 Task: Plan a wildlife safari in Everglades National Park, Florida, and Big Cypress National Preserve, Florida.
Action: Mouse moved to (170, 79)
Screenshot: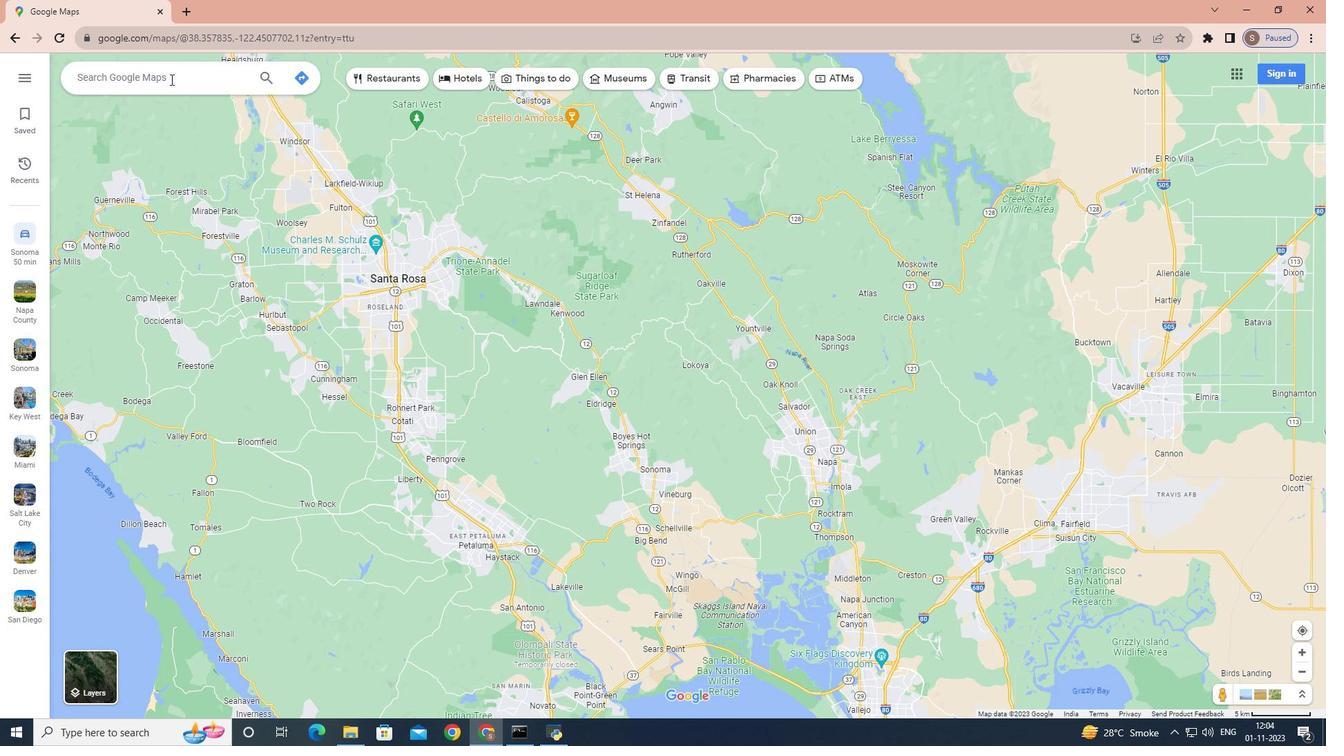 
Action: Mouse pressed left at (170, 79)
Screenshot: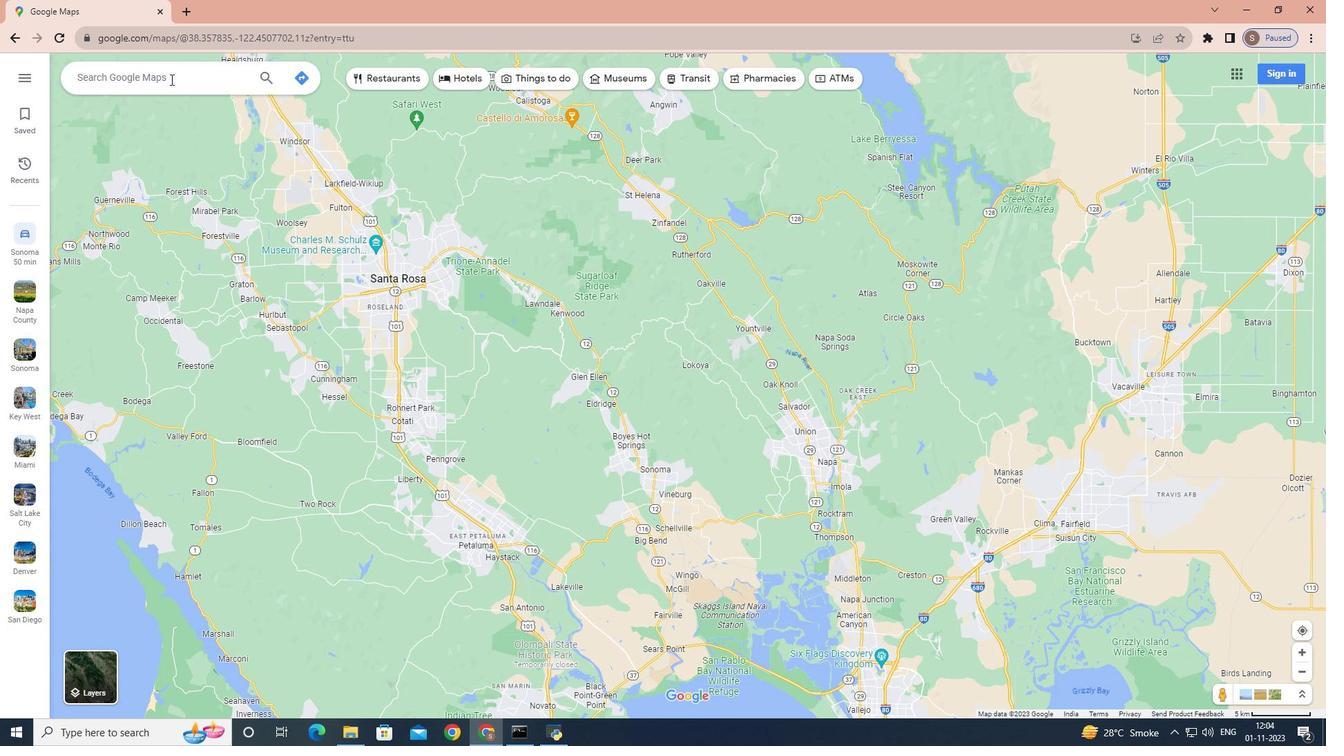 
Action: Key pressed <Key.shift>E
Screenshot: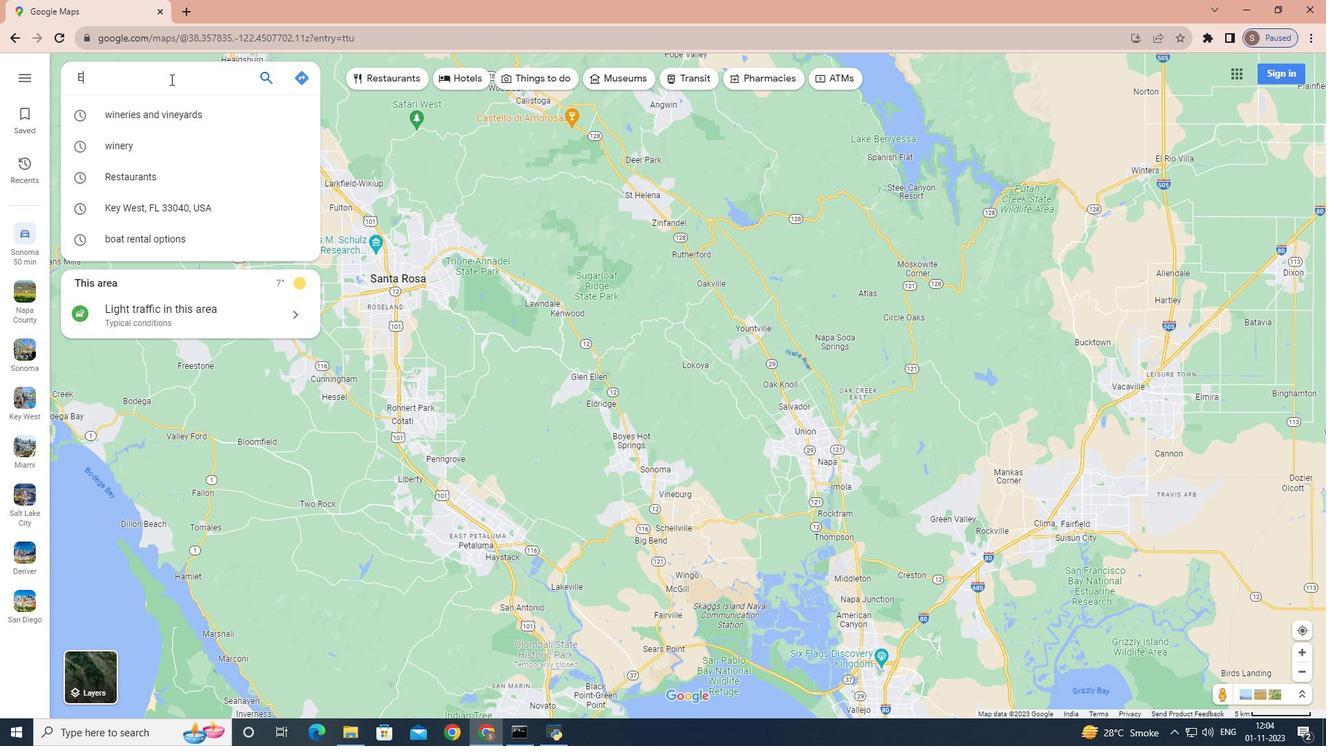 
Action: Mouse moved to (170, 78)
Screenshot: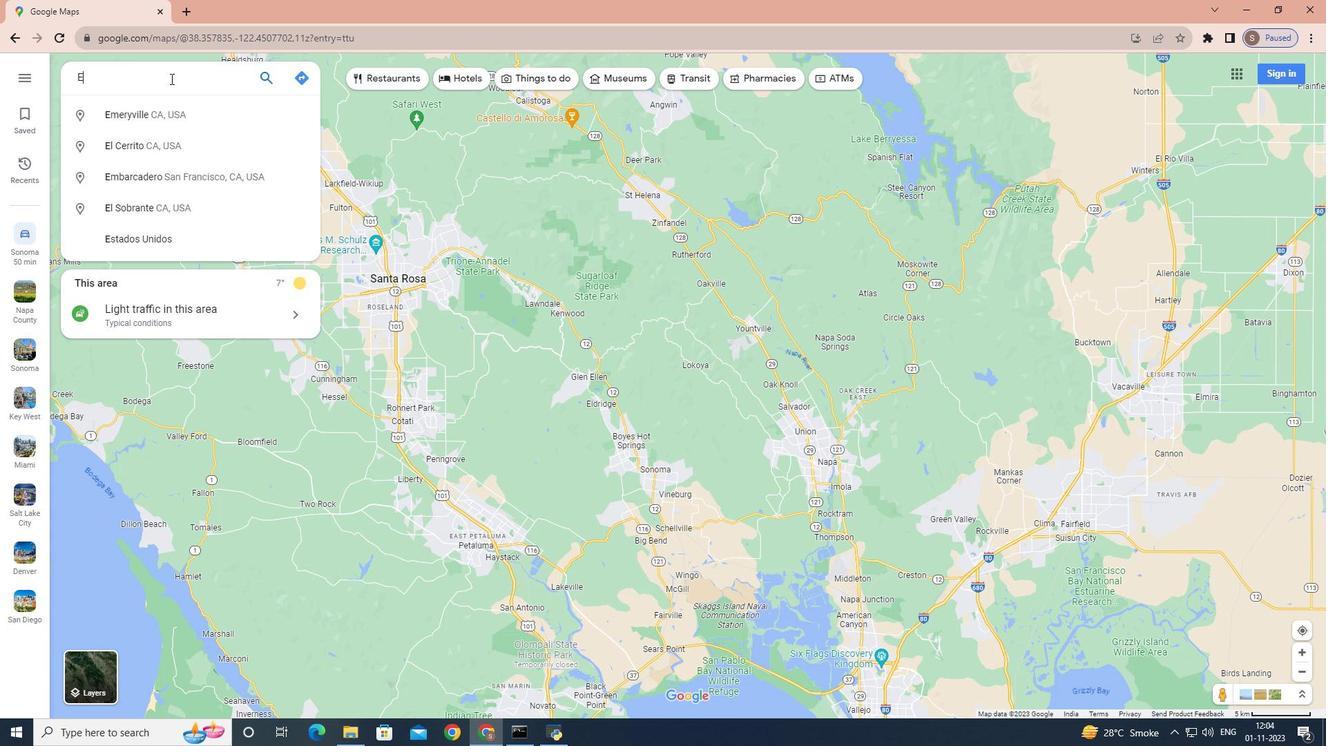 
Action: Key pressed verglades<Key.space><Key.shift>National<Key.space><Key.shift>Park,<Key.space><Key.shift>Florida<Key.enter>
Screenshot: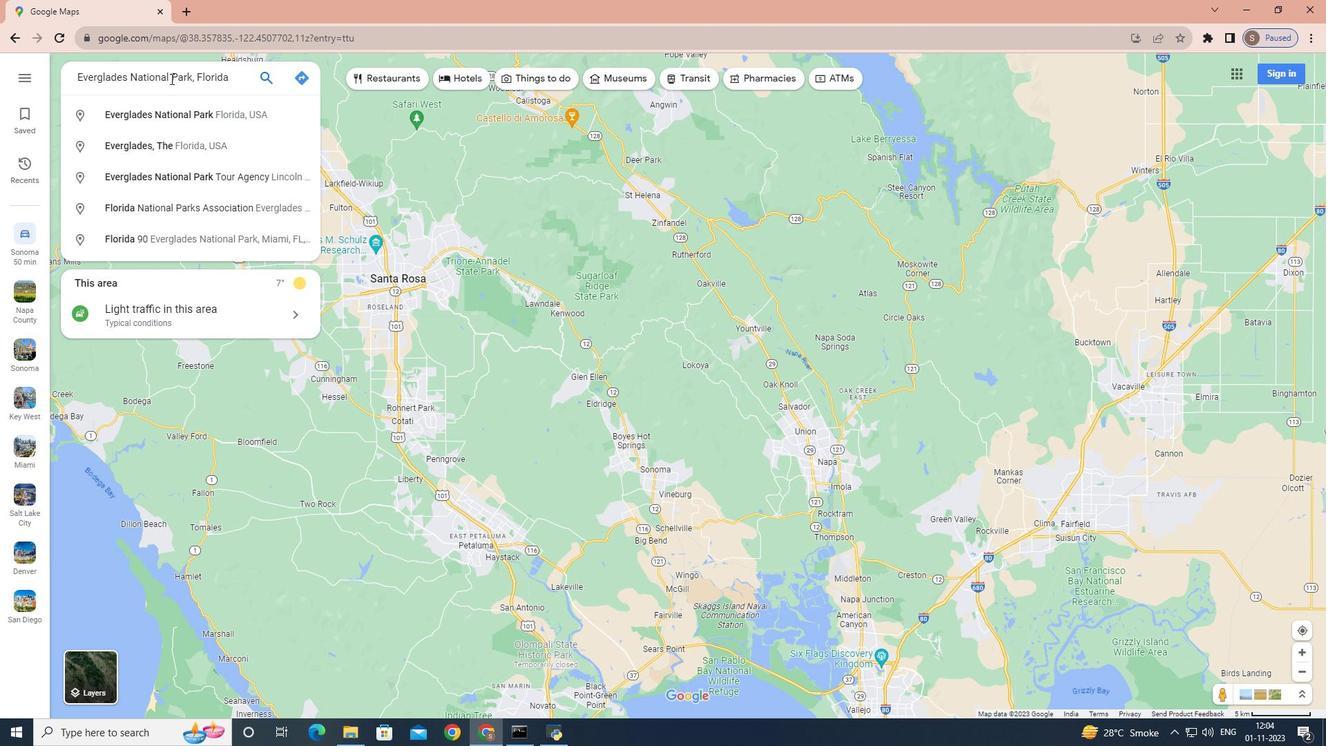
Action: Mouse moved to (190, 339)
Screenshot: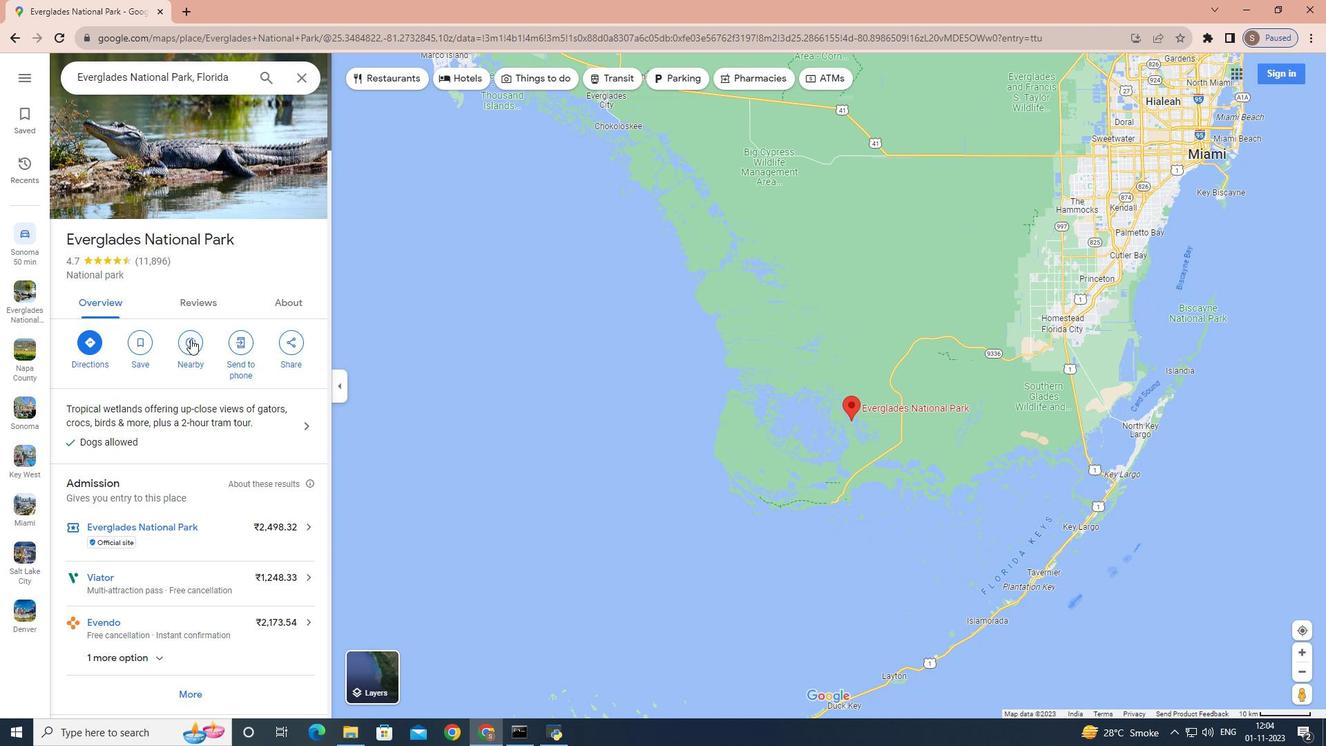 
Action: Mouse pressed left at (190, 339)
Screenshot: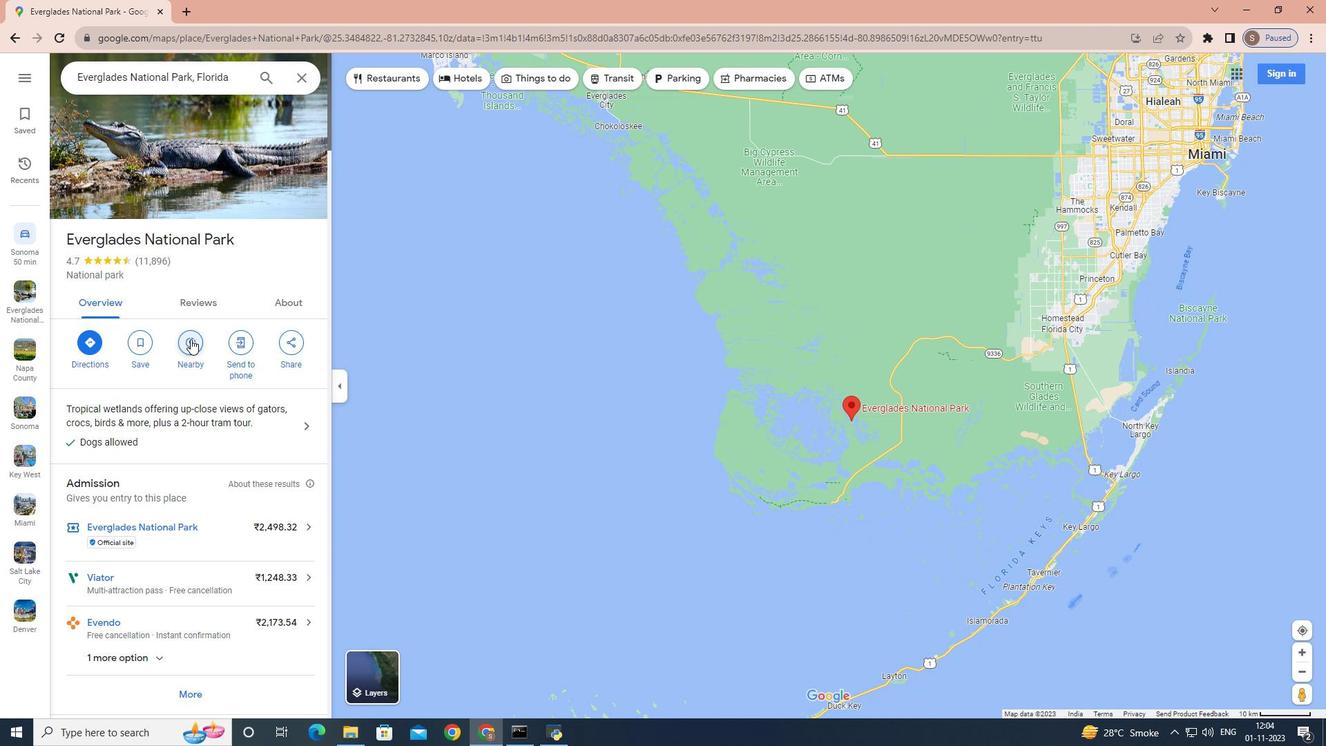 
Action: Mouse moved to (220, 230)
Screenshot: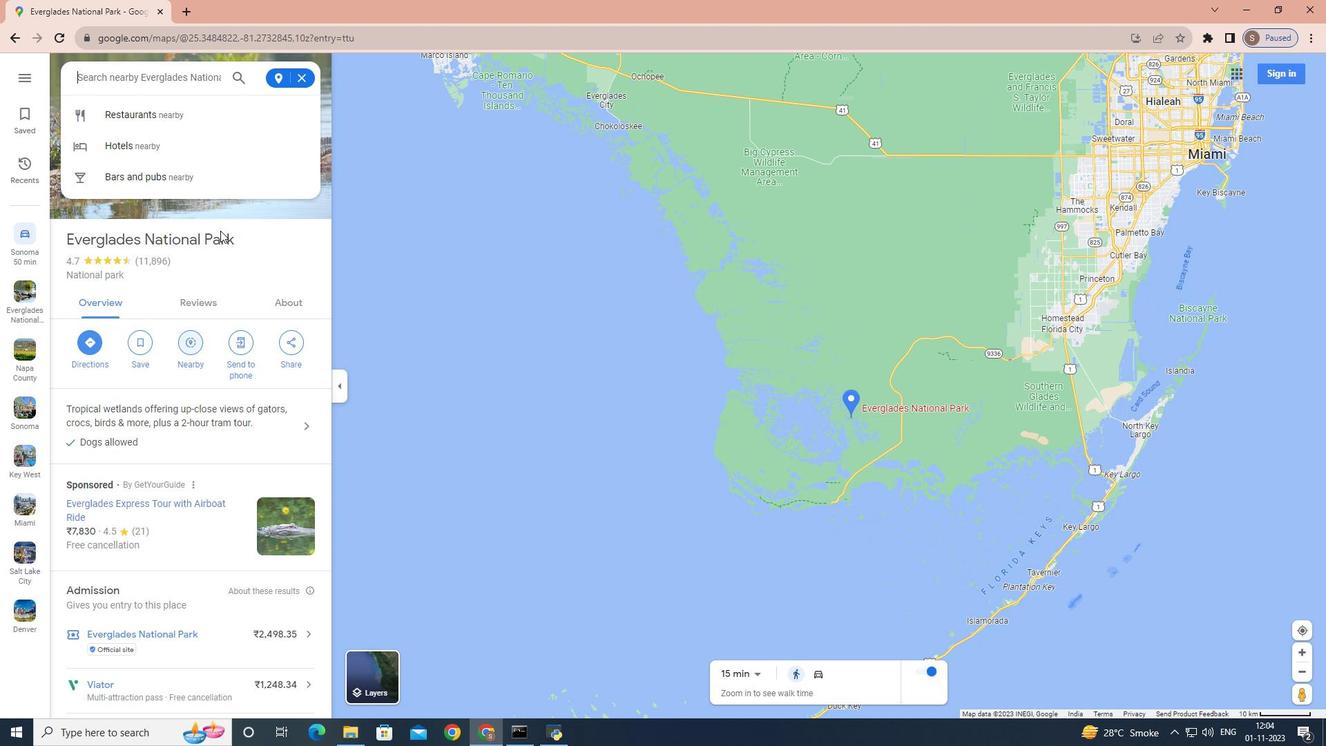 
Action: Key pressed wildlife<Key.space>safari<Key.enter>
Screenshot: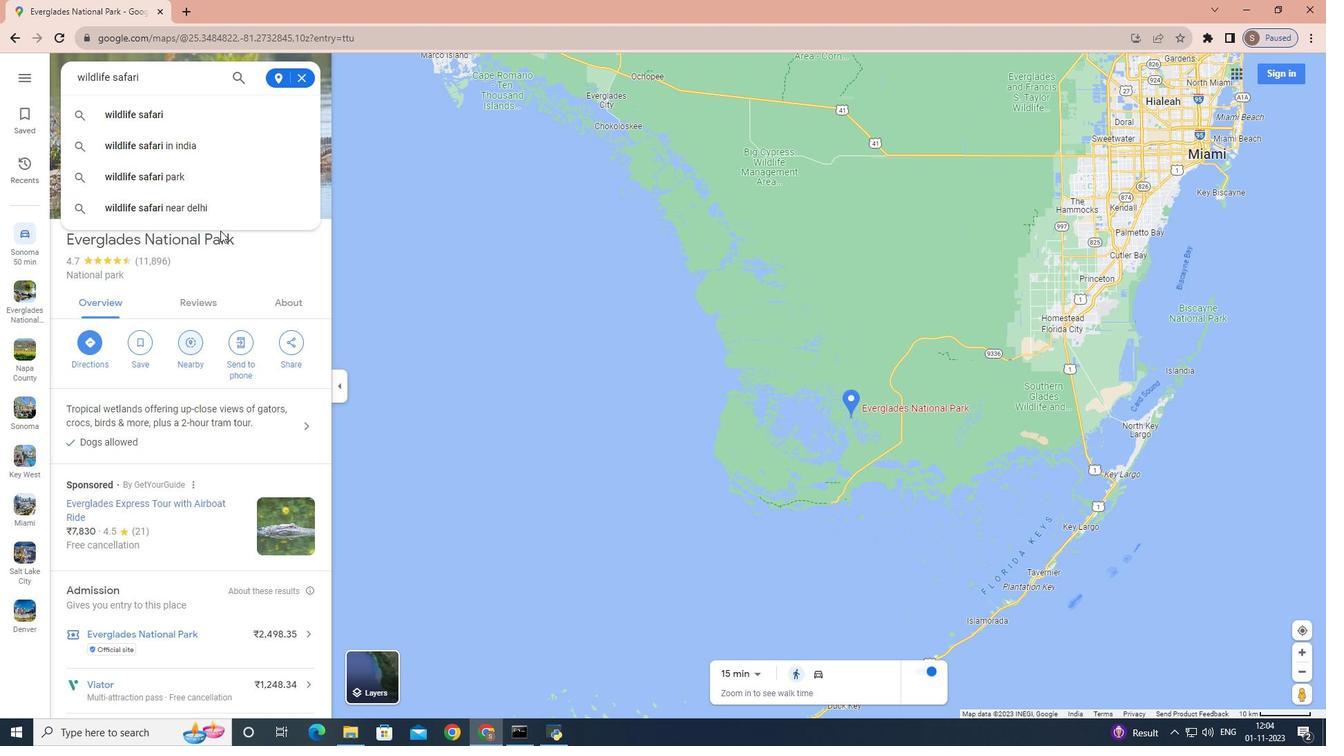 
Action: Mouse moved to (301, 81)
Screenshot: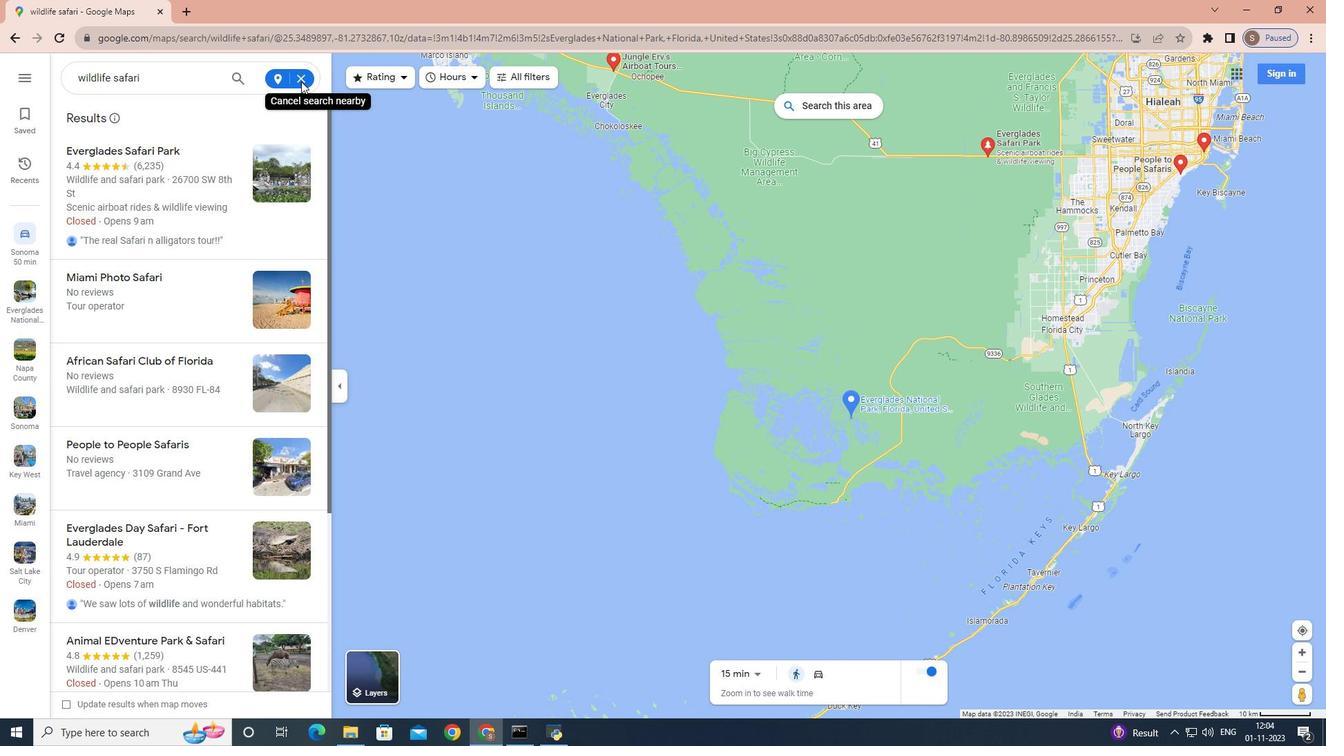 
Action: Mouse pressed left at (301, 81)
Screenshot: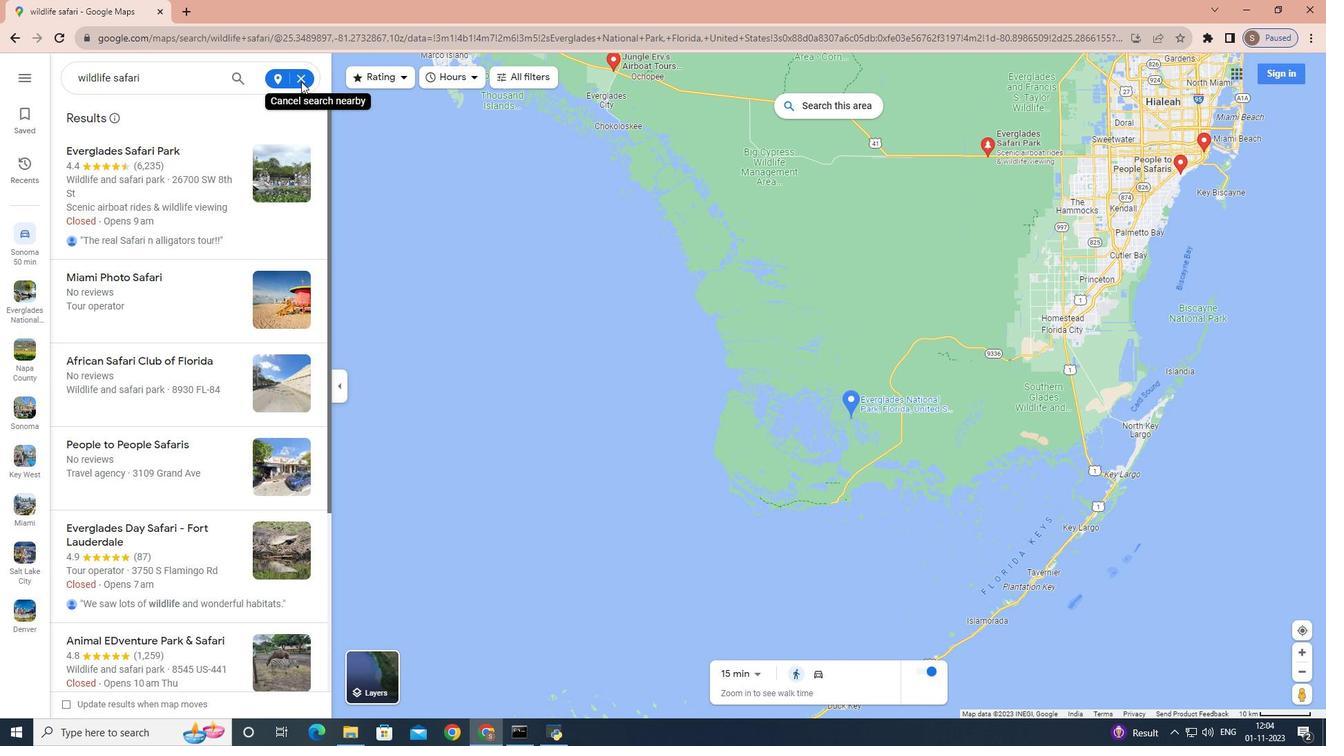 
Action: Mouse pressed left at (301, 81)
Screenshot: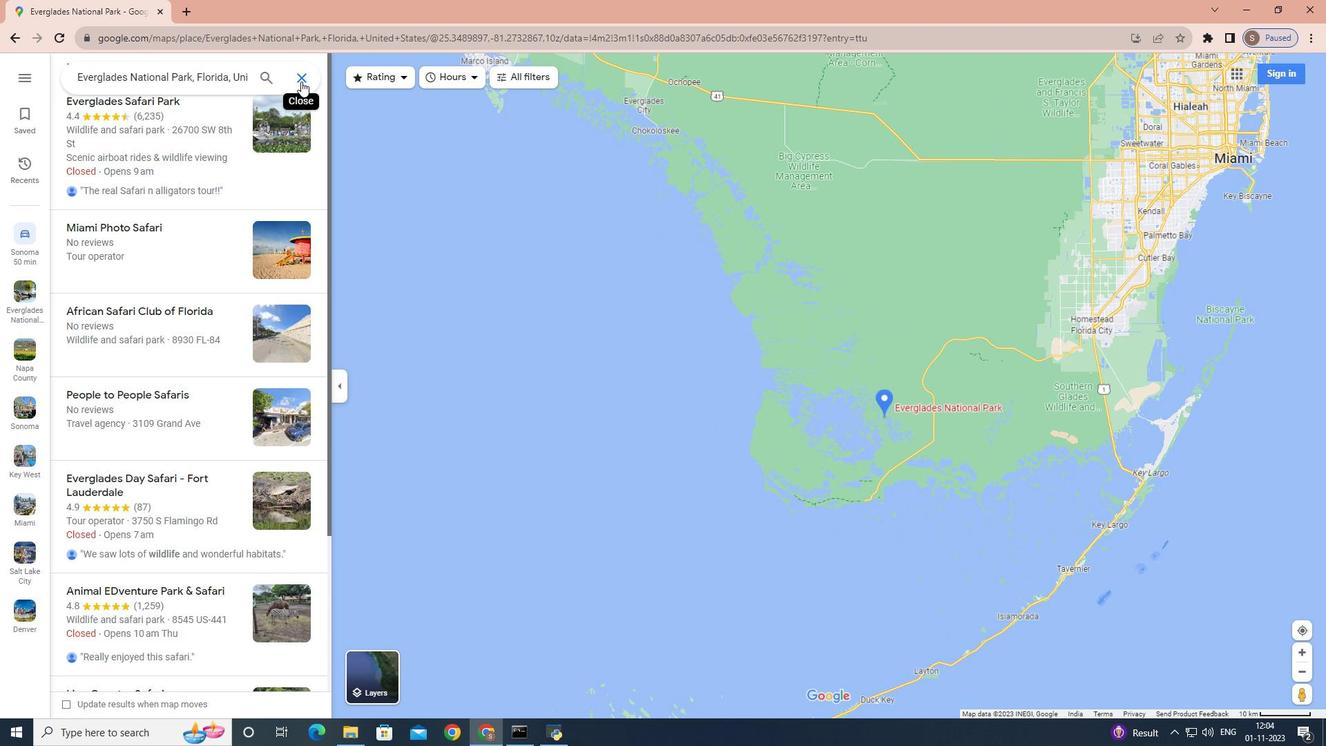 
Action: Key pressed <Key.shift><Key.shift><Key.shift><Key.shift><Key.shift><Key.shift><Key.shift><Key.shift>Big<Key.space><Key.shift>Cypress<Key.space><Key.shift>National<Key.space><Key.shift>Preserve,<Key.space><Key.shift>Florida<Key.enter>
Screenshot: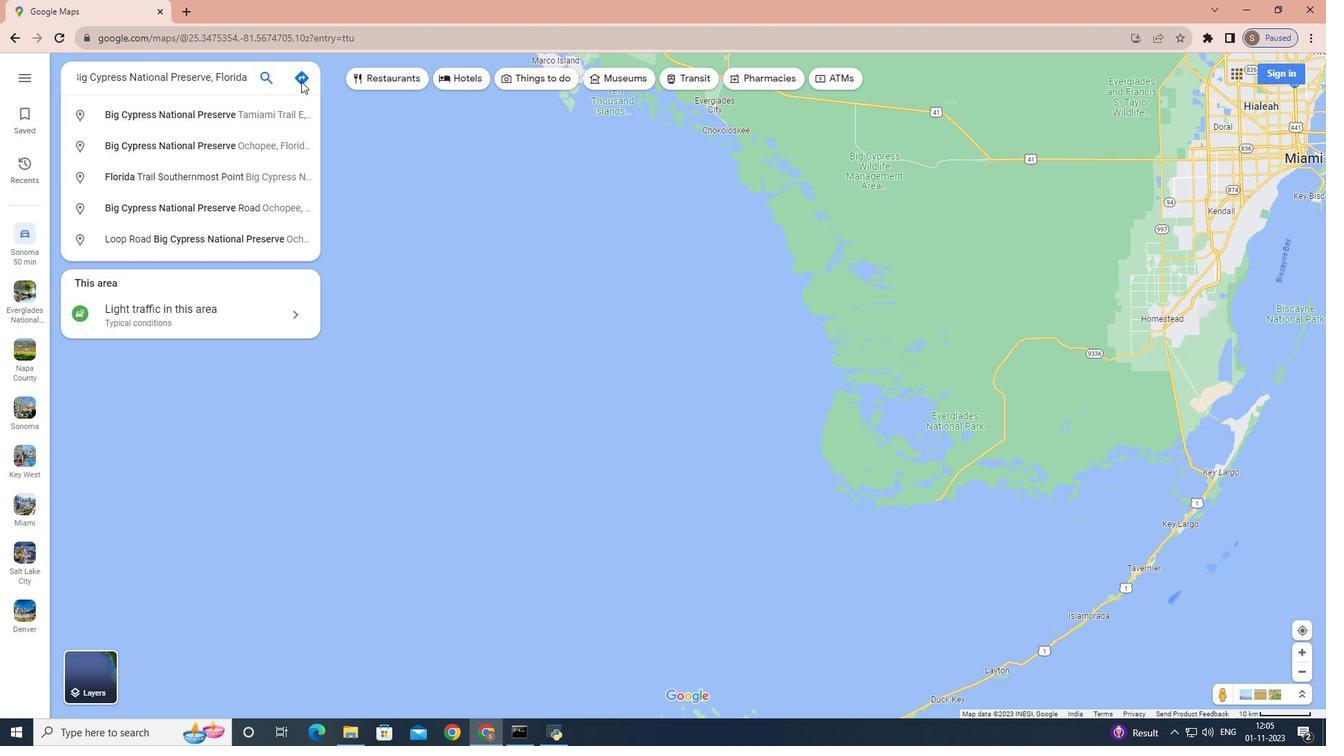 
Action: Mouse moved to (187, 288)
Screenshot: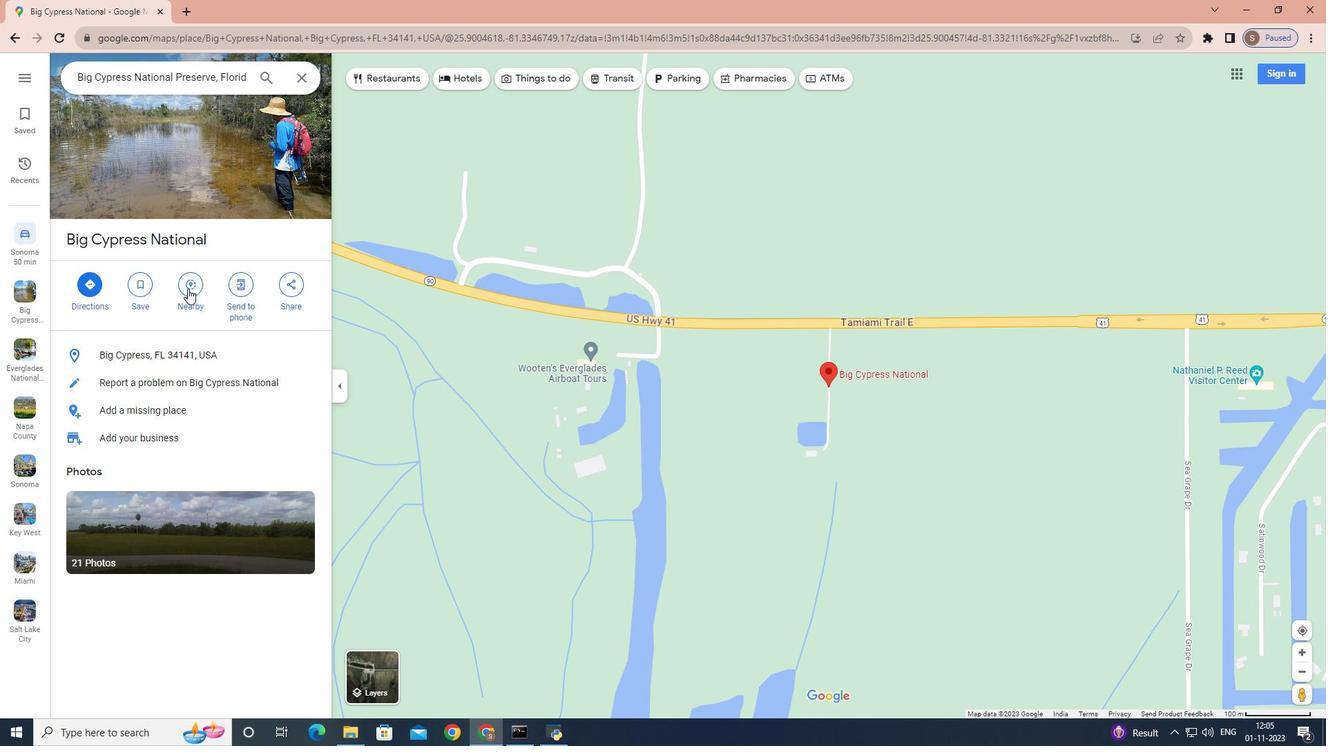 
Action: Mouse pressed left at (187, 288)
Screenshot: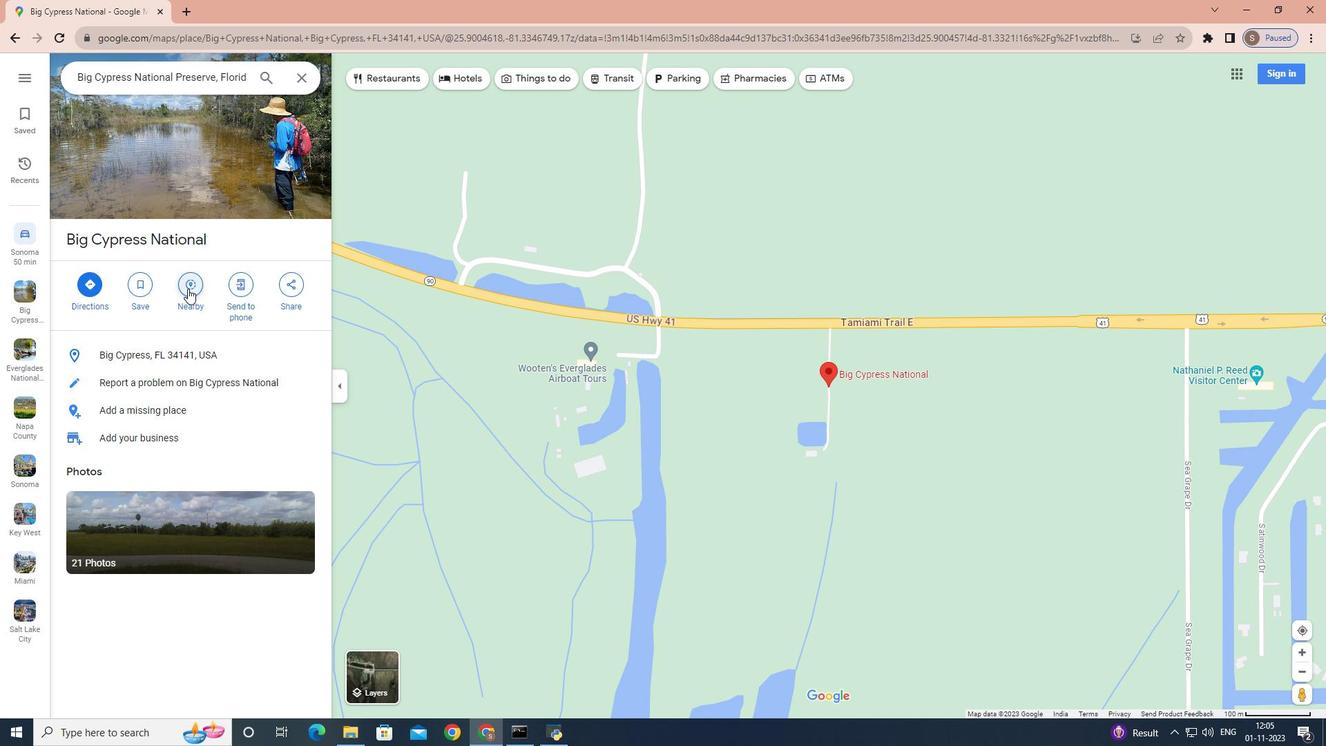 
Action: Mouse moved to (169, 244)
Screenshot: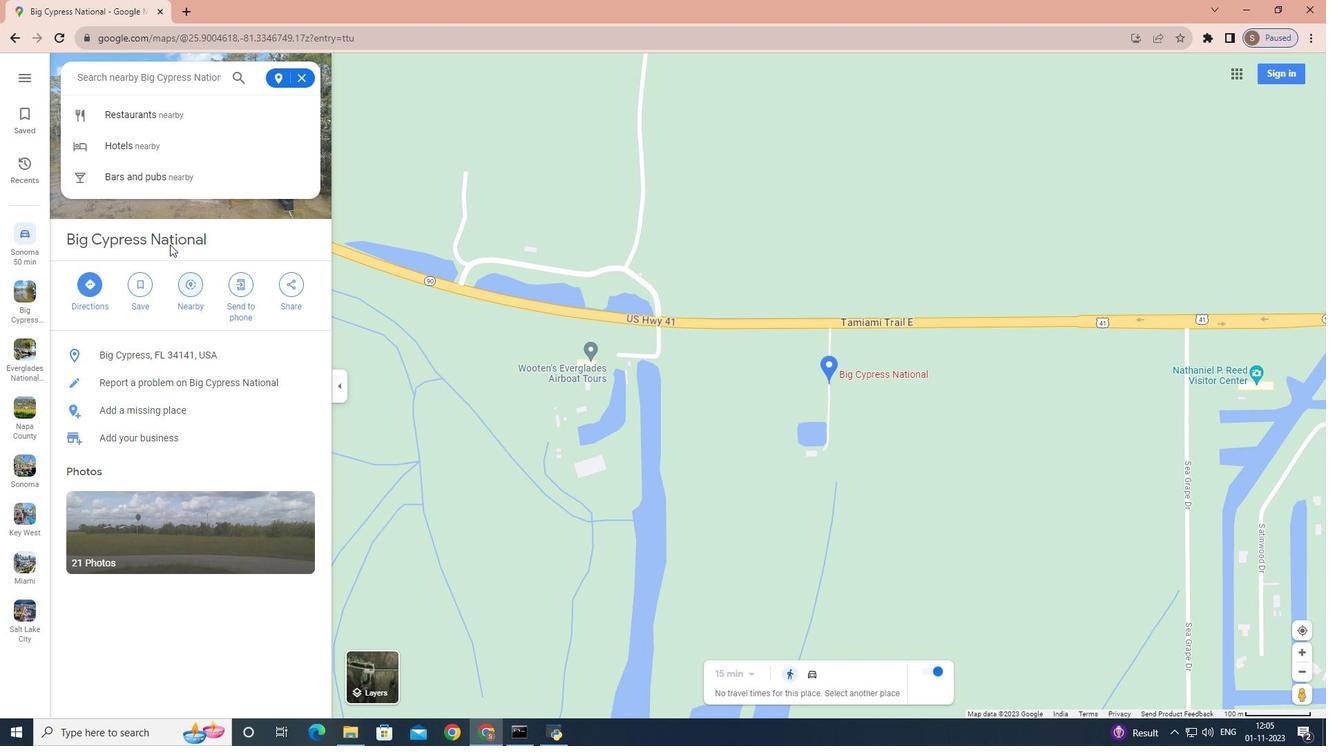 
Action: Key pressed wildlife<Key.space>safari<Key.enter>
Screenshot: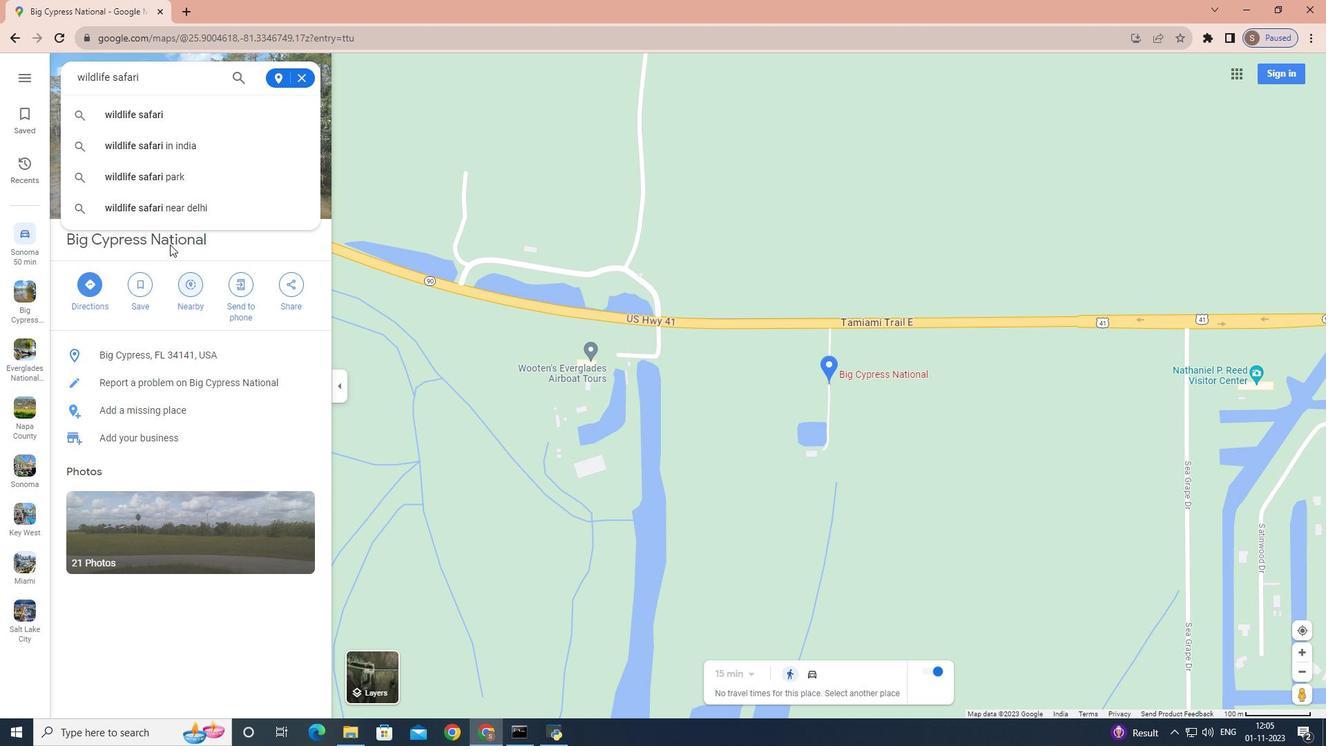 
Action: Mouse moved to (270, 277)
Screenshot: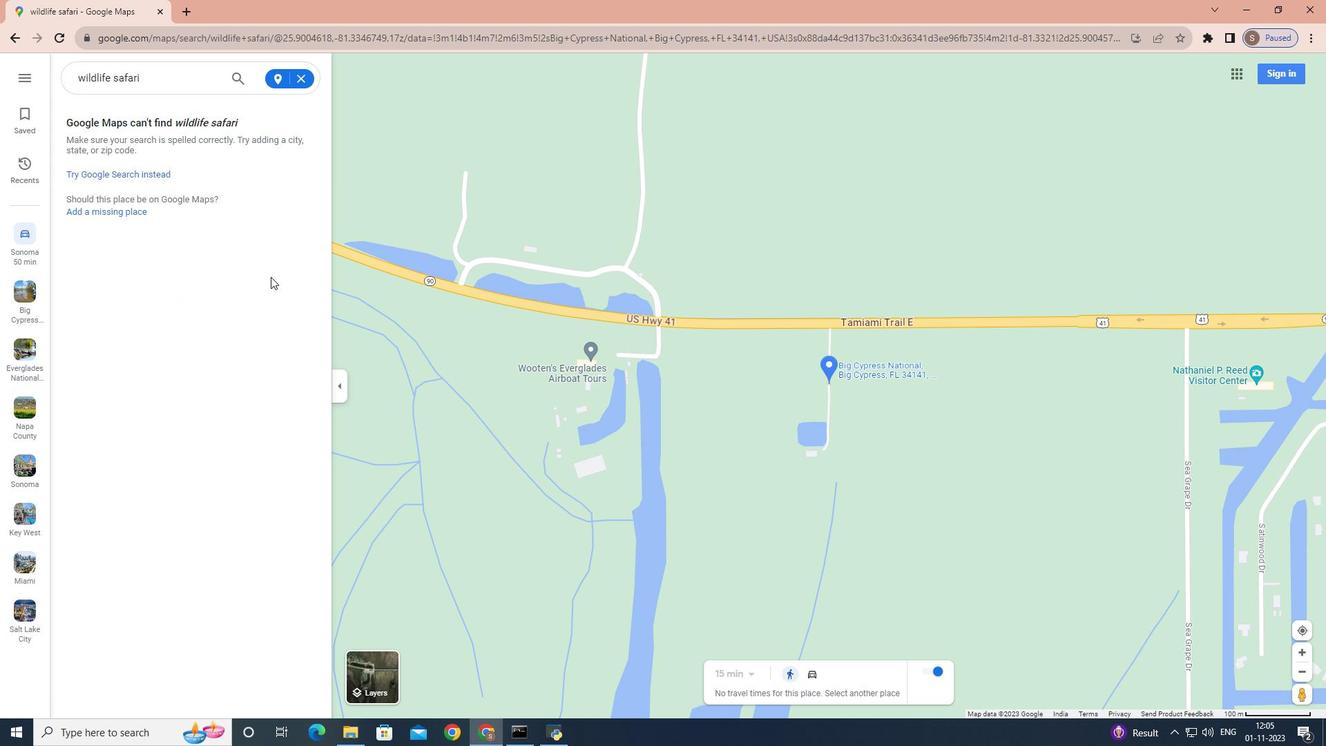 
